 Task: Filter the quotes by  quotes created by a particular user
Action: Mouse scrolled (122, 171) with delta (0, 0)
Screenshot: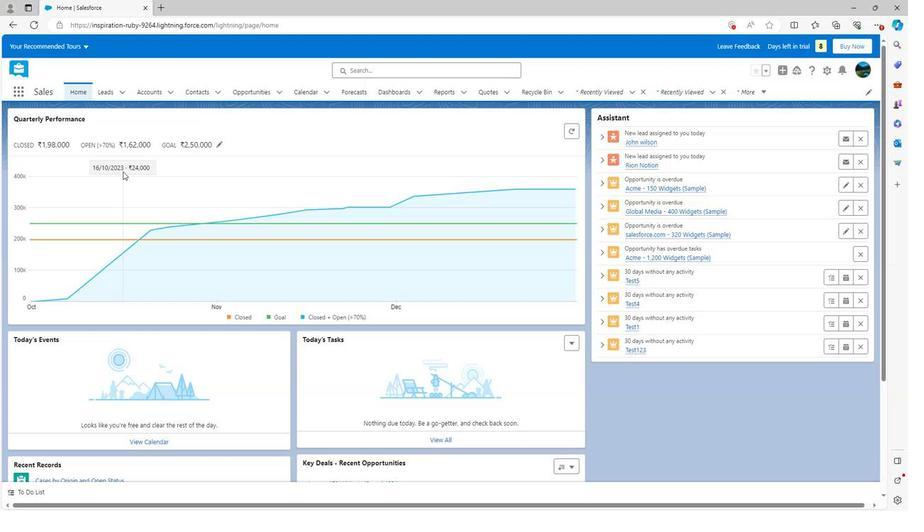 
Action: Mouse scrolled (122, 171) with delta (0, 0)
Screenshot: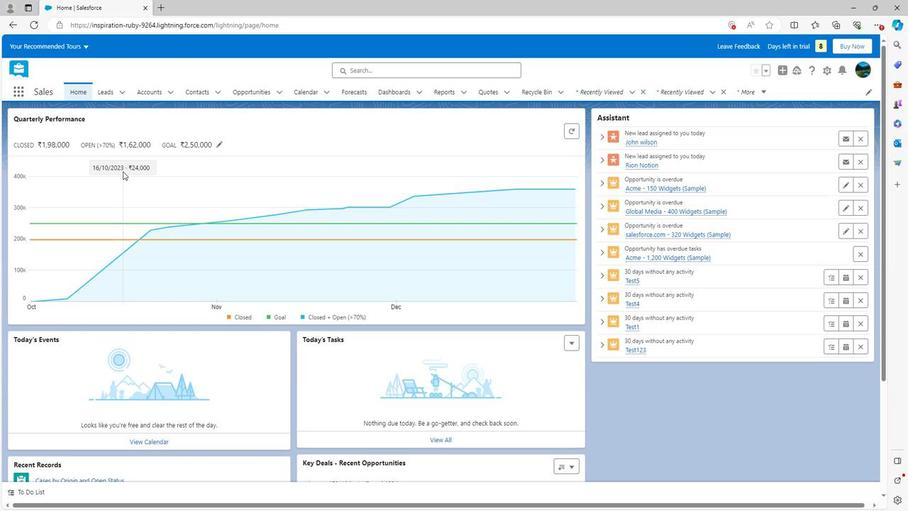 
Action: Mouse scrolled (122, 171) with delta (0, 0)
Screenshot: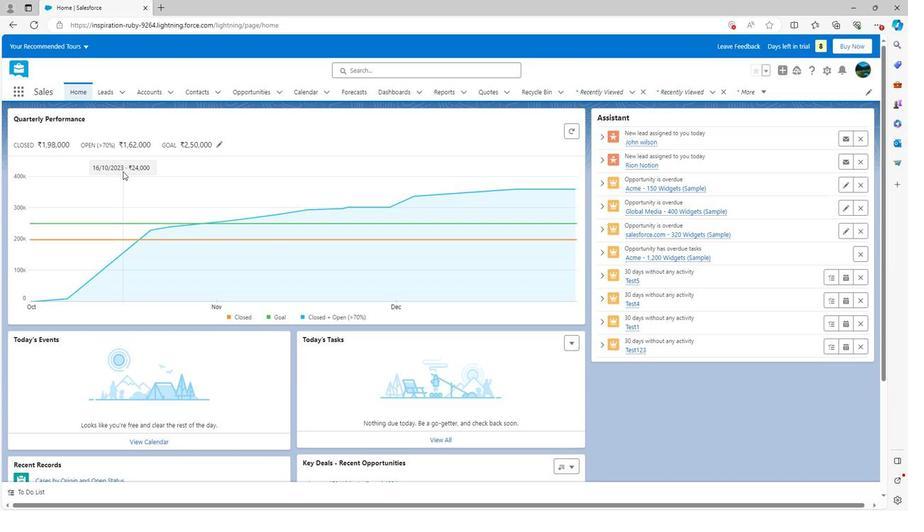 
Action: Mouse scrolled (122, 171) with delta (0, 0)
Screenshot: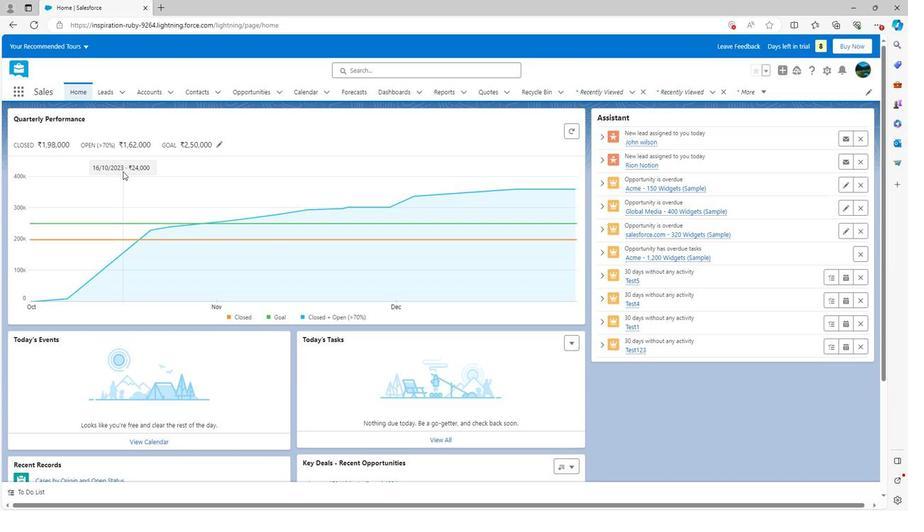 
Action: Mouse scrolled (122, 171) with delta (0, 0)
Screenshot: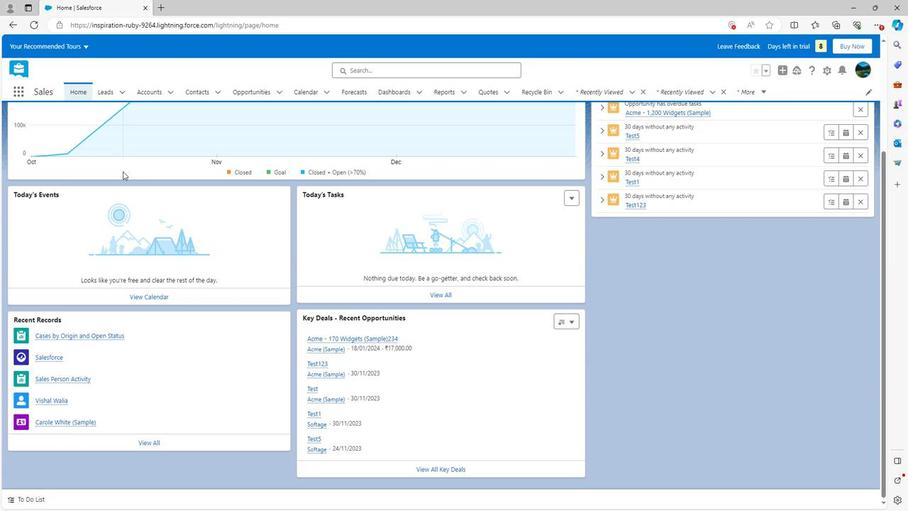 
Action: Mouse scrolled (122, 171) with delta (0, 0)
Screenshot: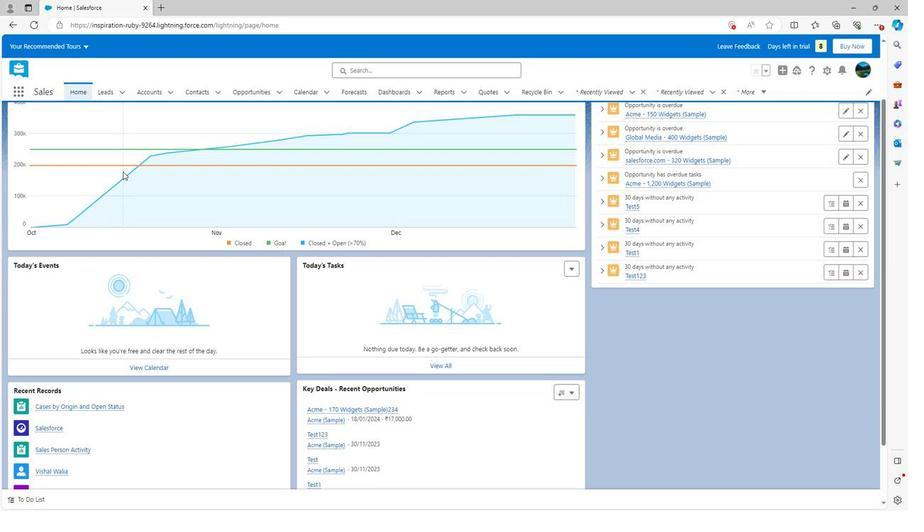 
Action: Mouse scrolled (122, 171) with delta (0, 0)
Screenshot: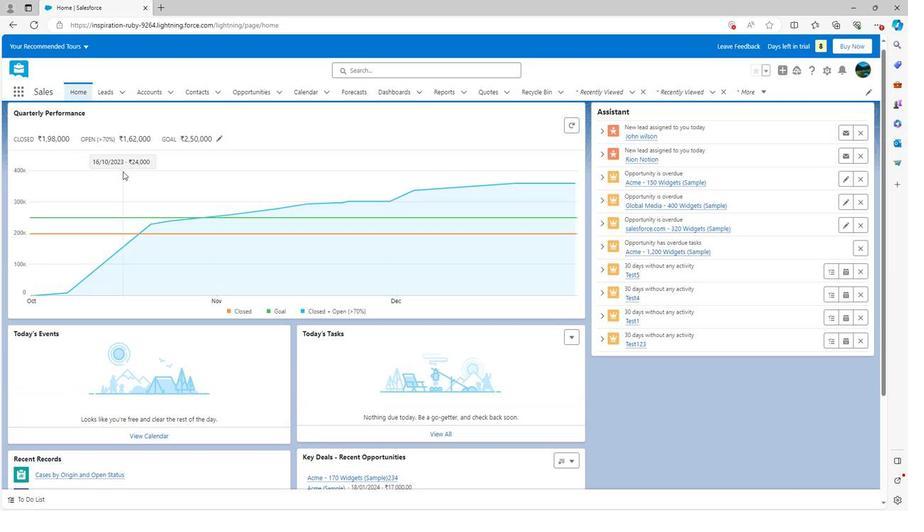 
Action: Mouse scrolled (122, 171) with delta (0, 0)
Screenshot: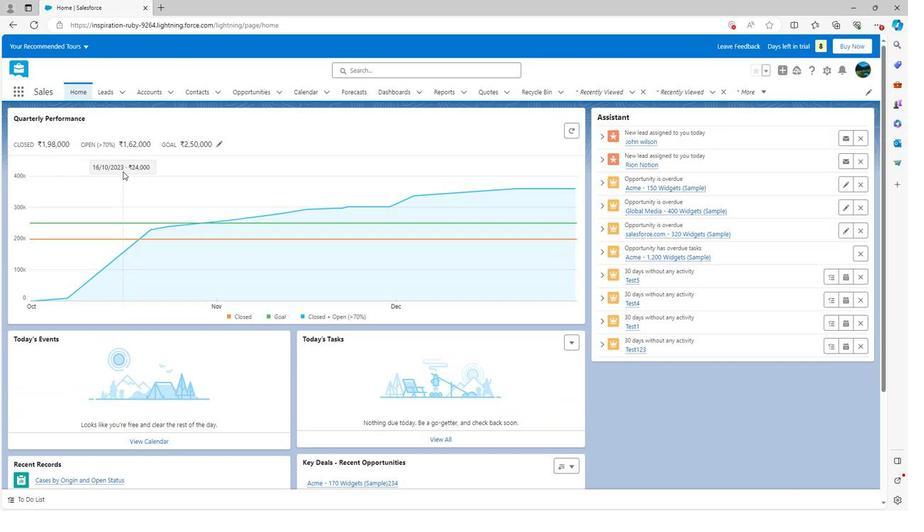 
Action: Mouse moved to (477, 90)
Screenshot: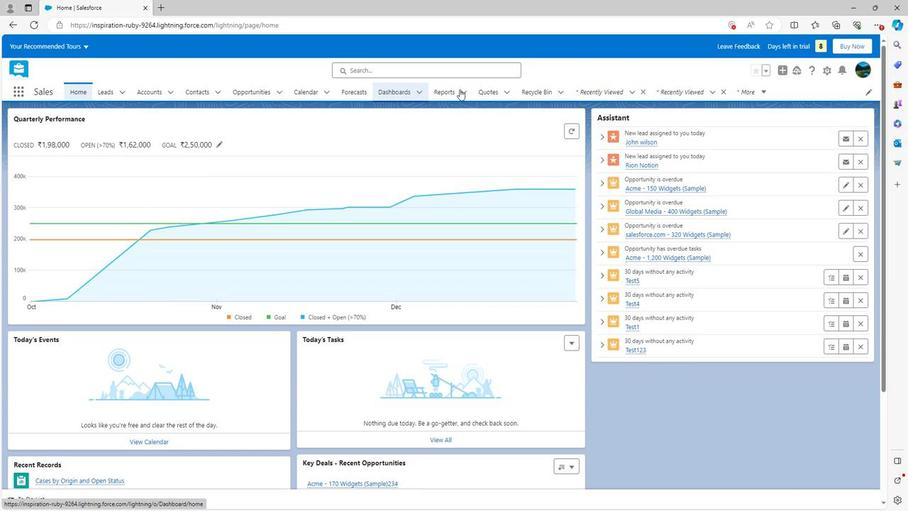 
Action: Mouse pressed left at (477, 90)
Screenshot: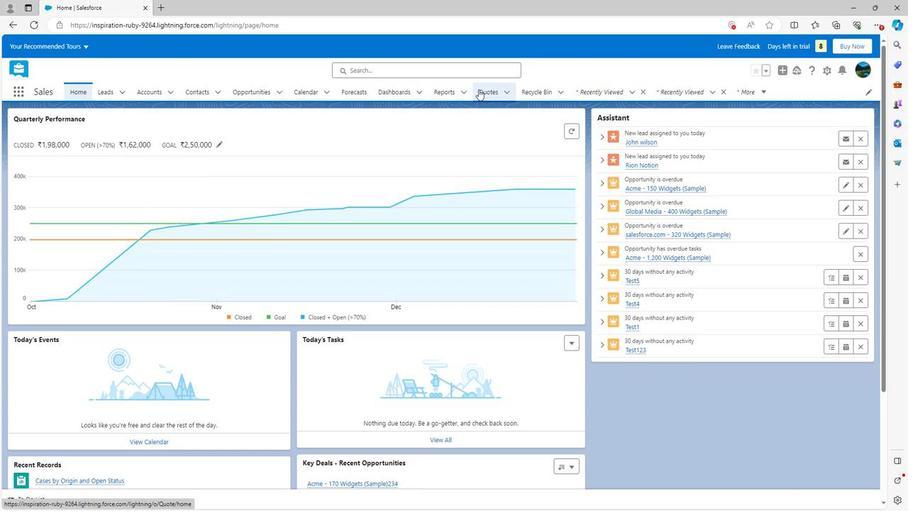 
Action: Mouse moved to (103, 124)
Screenshot: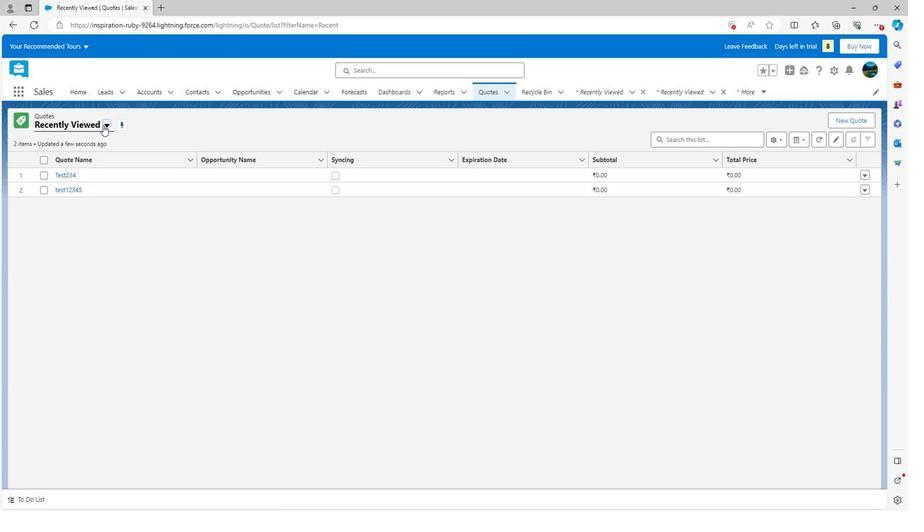 
Action: Mouse pressed left at (103, 124)
Screenshot: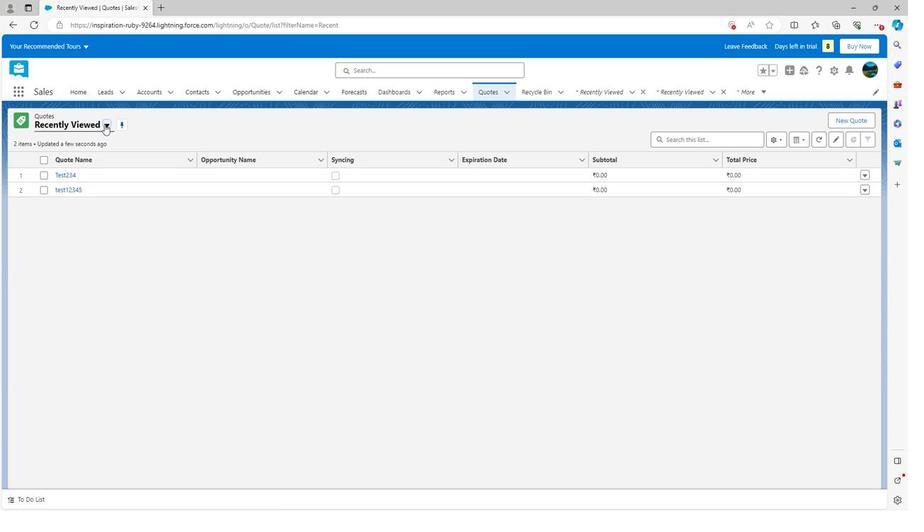 
Action: Mouse moved to (76, 176)
Screenshot: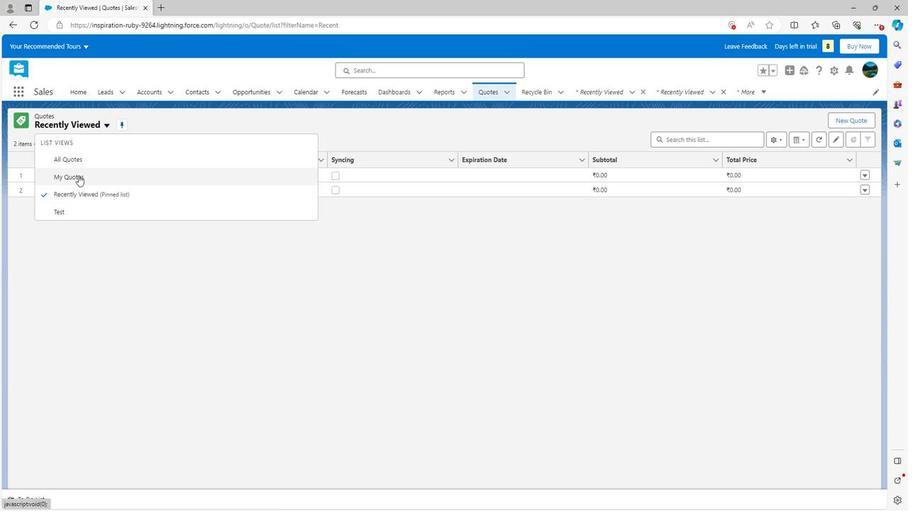
Action: Mouse pressed left at (76, 176)
Screenshot: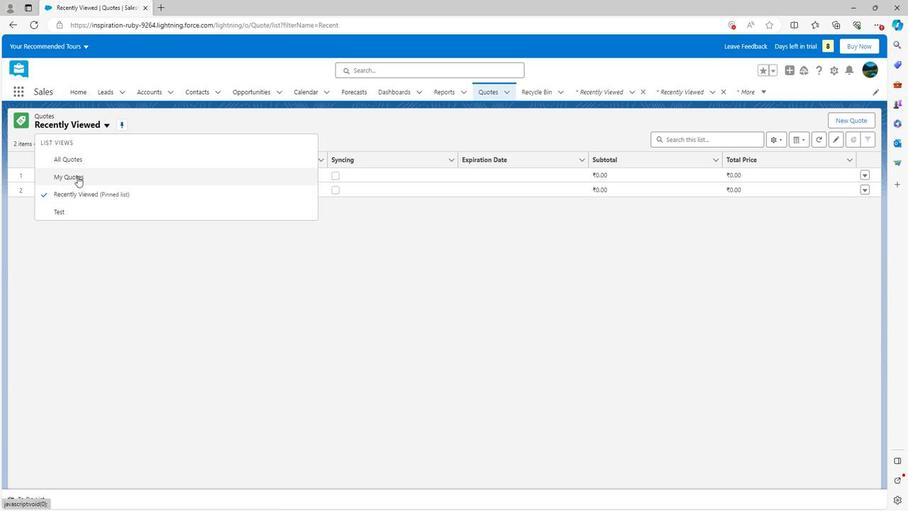 
Action: Mouse moved to (356, 278)
Screenshot: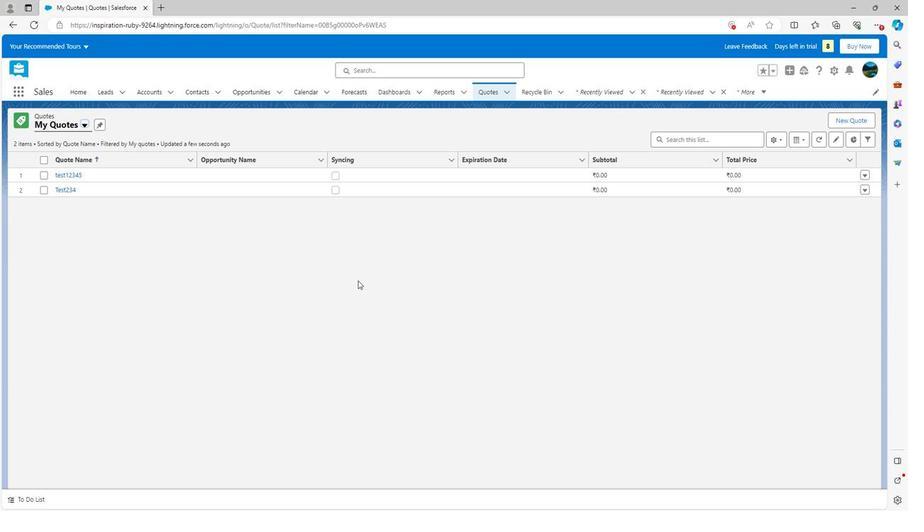 
